 Task: Plan a team-building hiking excursion for the 28th at 6 PM.
Action: Mouse moved to (41, 65)
Screenshot: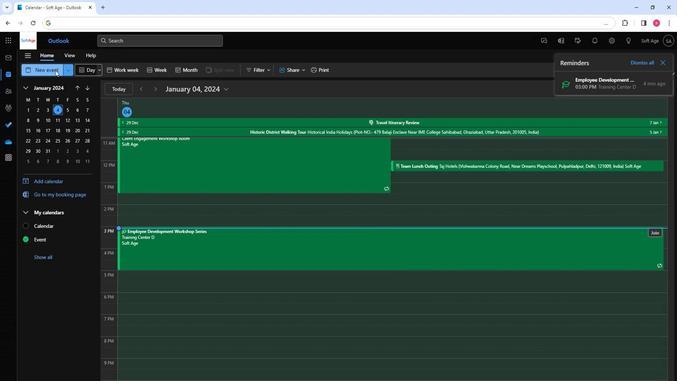 
Action: Mouse pressed left at (41, 65)
Screenshot: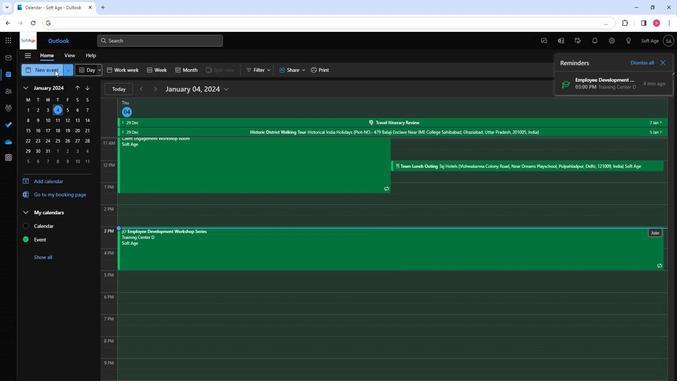 
Action: Mouse moved to (185, 114)
Screenshot: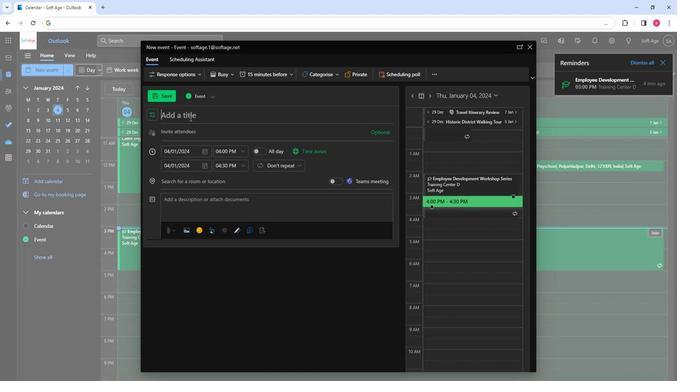 
Action: Mouse pressed left at (185, 114)
Screenshot: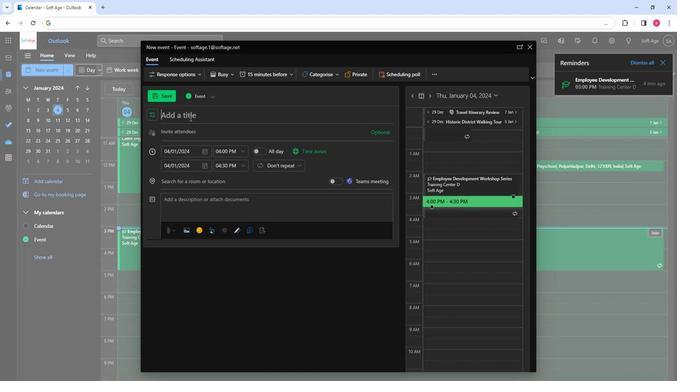 
Action: Mouse moved to (185, 114)
Screenshot: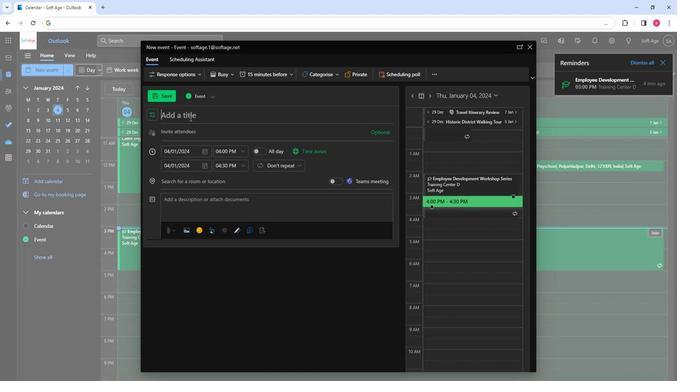 
Action: Key pressed <Key.shift>Team-<Key.shift>Building<Key.space><Key.shift>Hiking<Key.space><Key.shift>Excursion
Screenshot: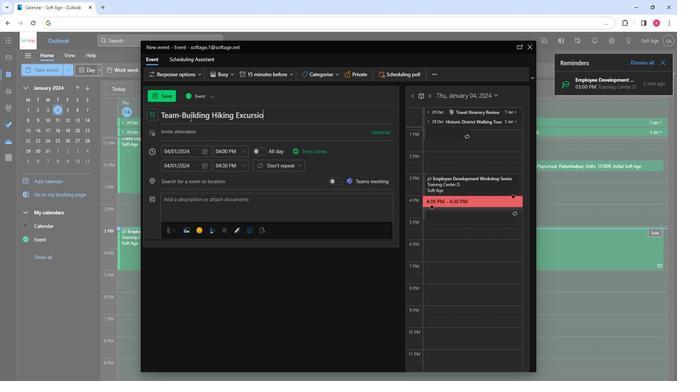 
Action: Mouse moved to (191, 130)
Screenshot: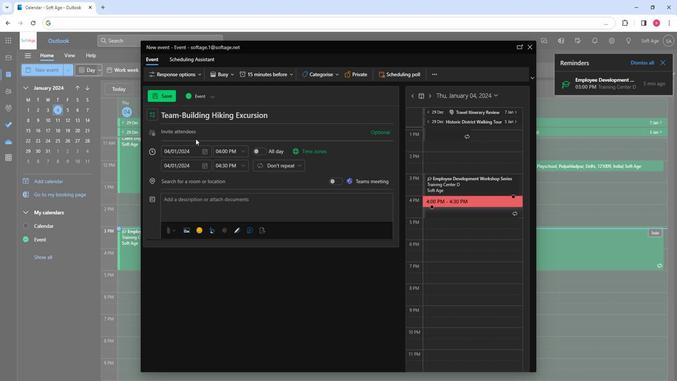 
Action: Mouse pressed left at (191, 130)
Screenshot: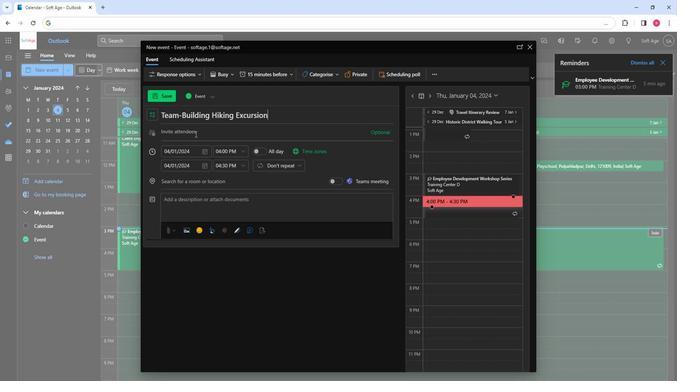 
Action: Key pressed so
Screenshot: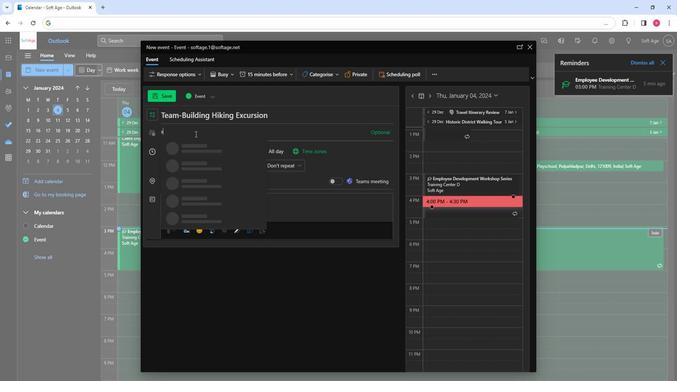 
Action: Mouse moved to (191, 162)
Screenshot: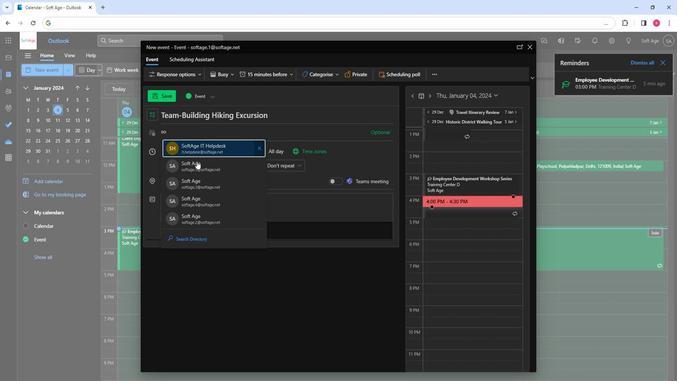 
Action: Mouse pressed left at (191, 162)
Screenshot: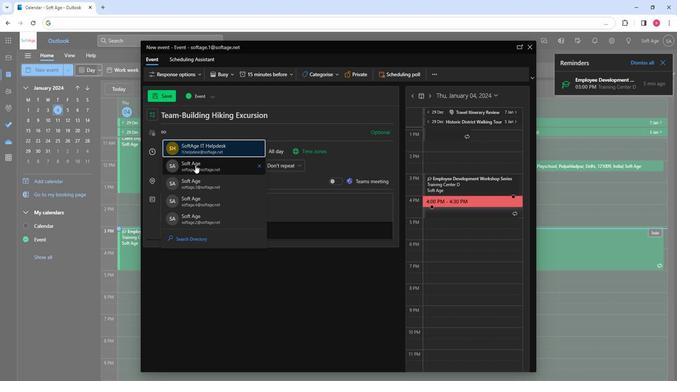 
Action: Key pressed so
Screenshot: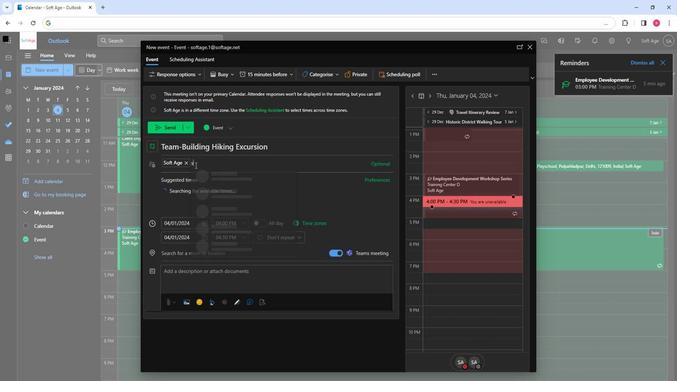 
Action: Mouse moved to (215, 211)
Screenshot: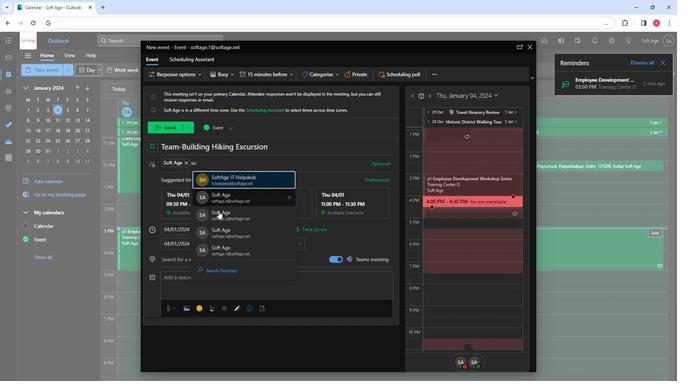 
Action: Mouse pressed left at (215, 211)
Screenshot: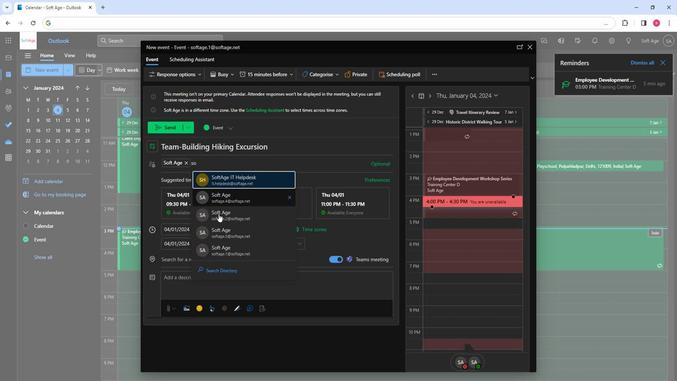 
Action: Key pressed so
Screenshot: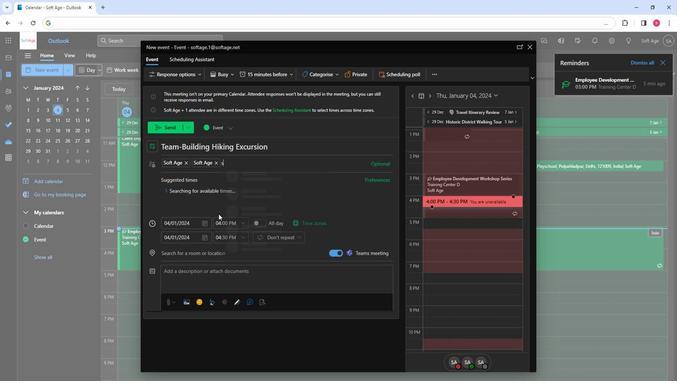 
Action: Mouse moved to (249, 235)
Screenshot: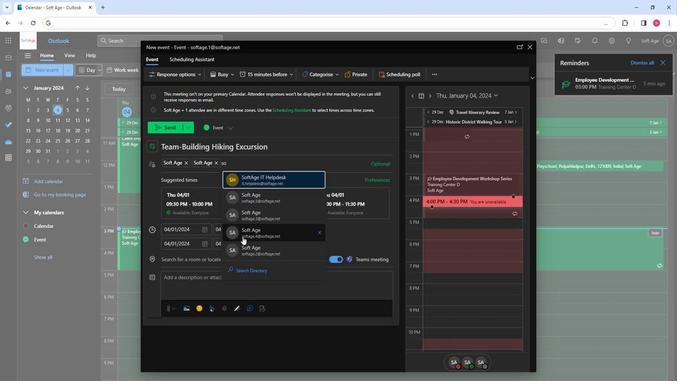
Action: Mouse pressed left at (249, 235)
Screenshot: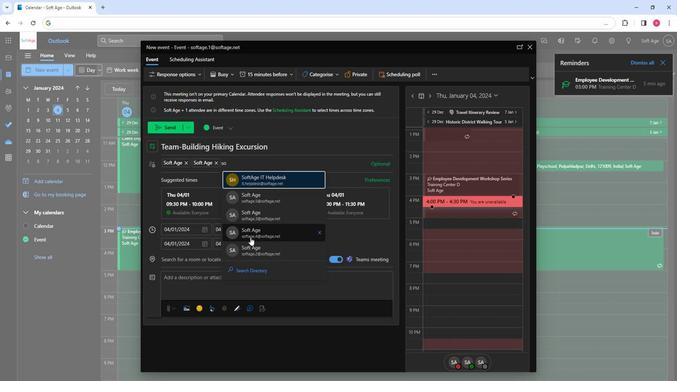
Action: Mouse moved to (199, 227)
Screenshot: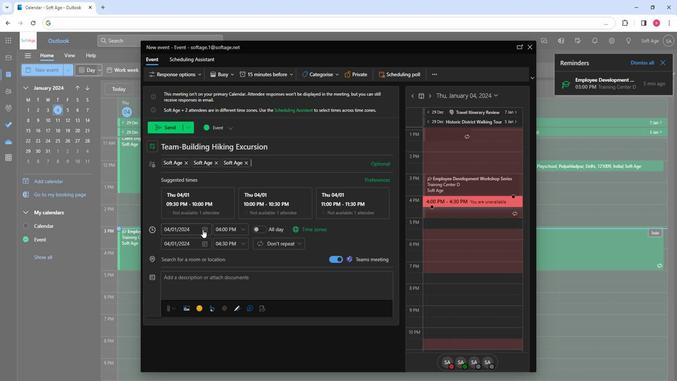 
Action: Mouse pressed left at (199, 227)
Screenshot: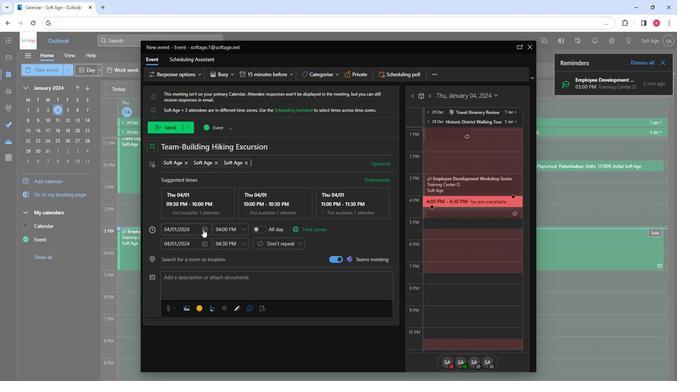 
Action: Mouse moved to (224, 297)
Screenshot: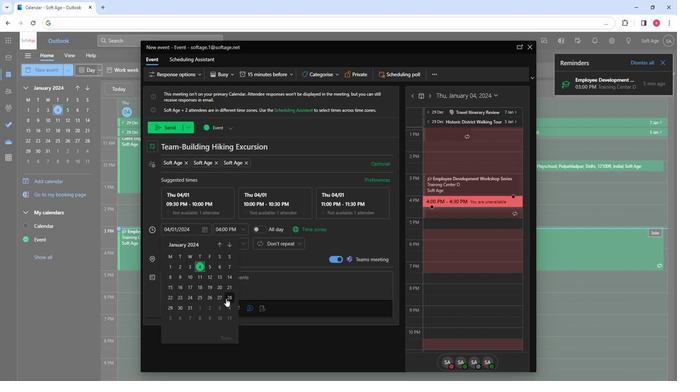 
Action: Mouse pressed left at (224, 297)
Screenshot: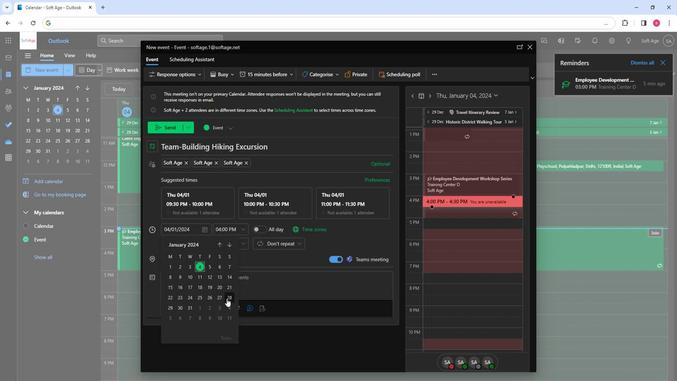 
Action: Mouse moved to (242, 228)
Screenshot: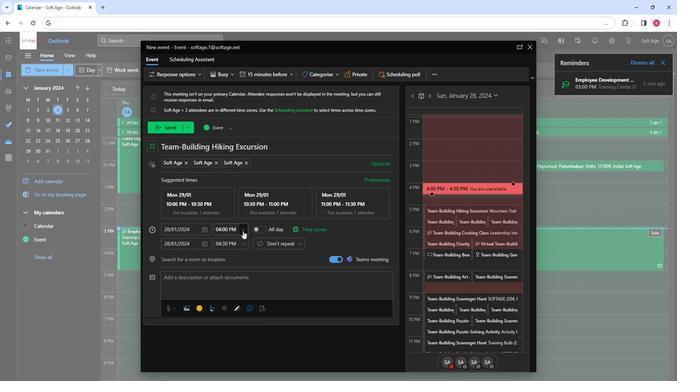 
Action: Mouse pressed left at (242, 228)
Screenshot: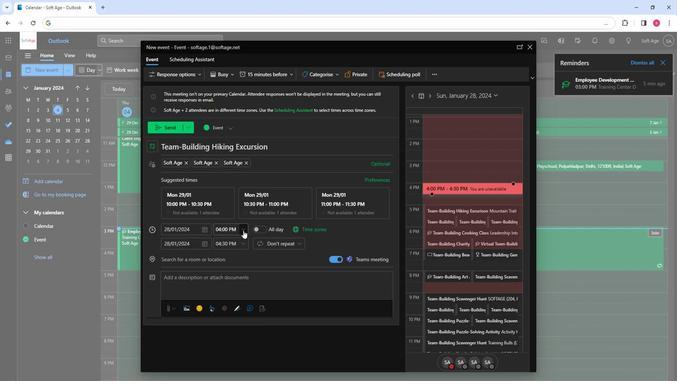 
Action: Mouse moved to (225, 291)
Screenshot: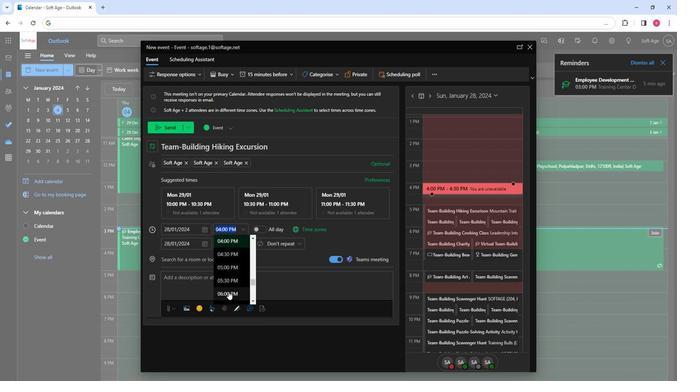 
Action: Mouse pressed left at (225, 291)
Screenshot: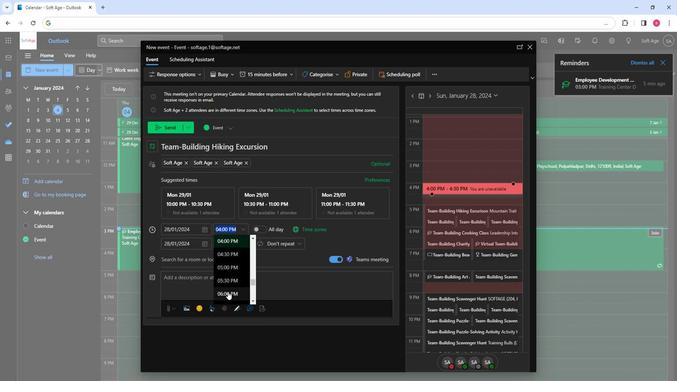 
Action: Mouse moved to (213, 260)
Screenshot: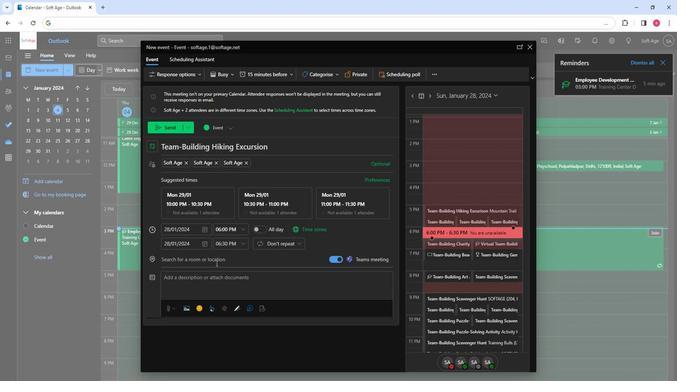 
Action: Mouse pressed left at (213, 260)
Screenshot: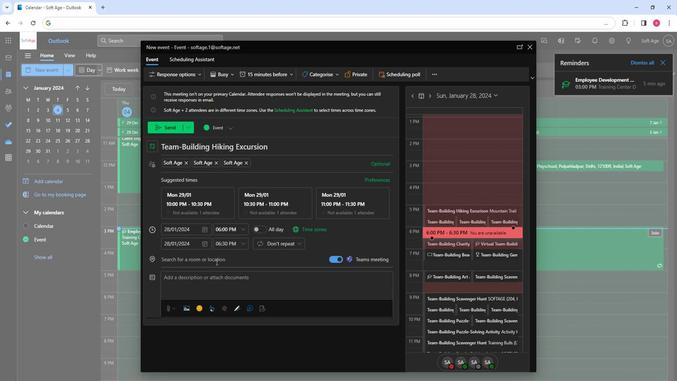 
Action: Key pressed moun
Screenshot: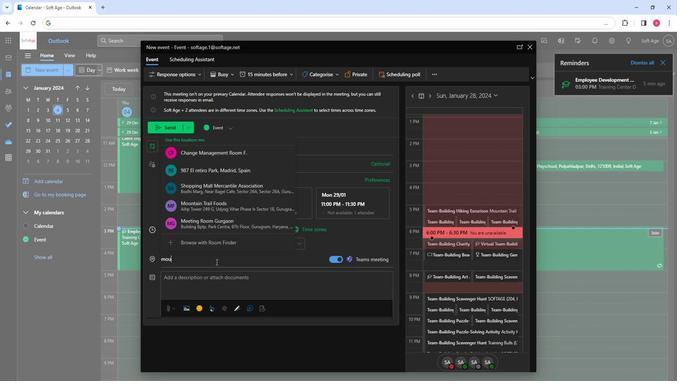 
Action: Mouse moved to (203, 152)
Screenshot: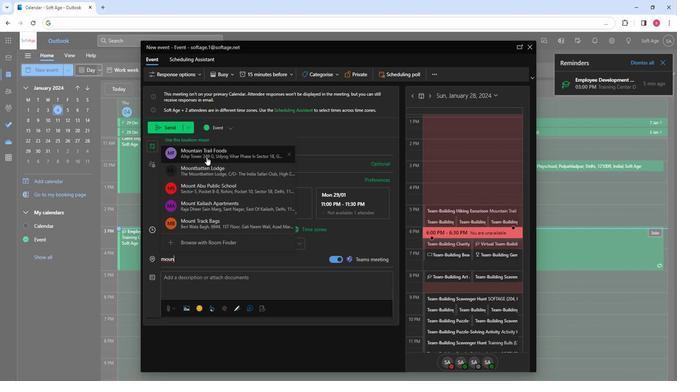 
Action: Mouse pressed left at (203, 152)
Screenshot: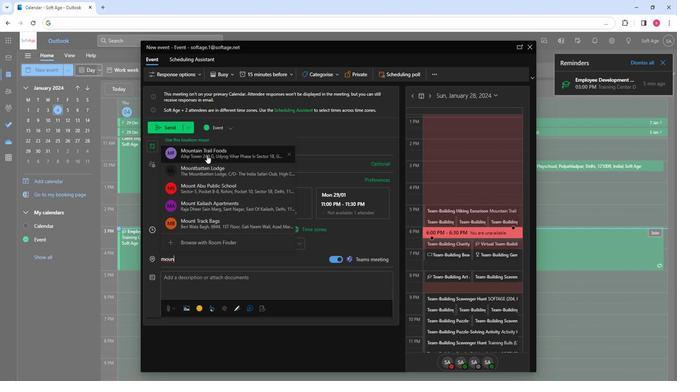 
Action: Mouse moved to (178, 279)
Screenshot: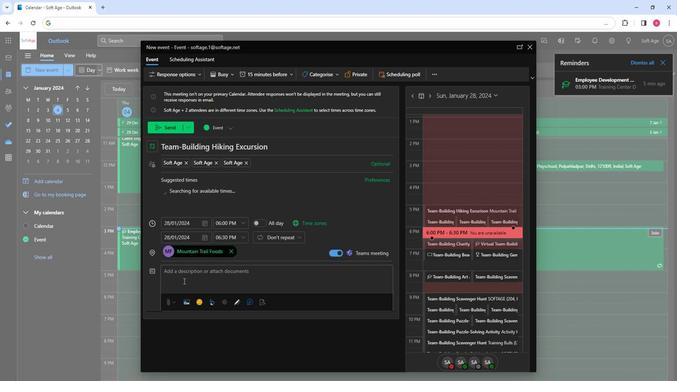 
Action: Mouse pressed left at (178, 279)
Screenshot: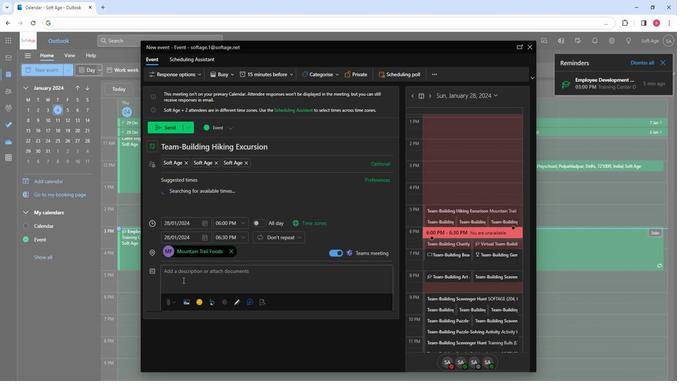 
Action: Key pressed <Key.shift>Embark<Key.space>on<Key.space>a<Key.space>team-building<Key.space>hiking<Key.space>excursion<Key.space>for<Key.space>an<Key.space>adventurous<Key.space>bonding<Key.space>experience.<Key.space><Key.shift>Strengthen<Key.space>collaboration,<Key.space>resilience,<Key.space>and<Key.space>camaraderie<Key.space>amidst<Key.space>the<Key.space>scenic<Key.space>beauty<Key.space>of<Key.space>nature,<Key.space>fostering<Key.space>a<Key.space>unified<Key.space>and<Key.space>motivated<Key.space>team.
Screenshot: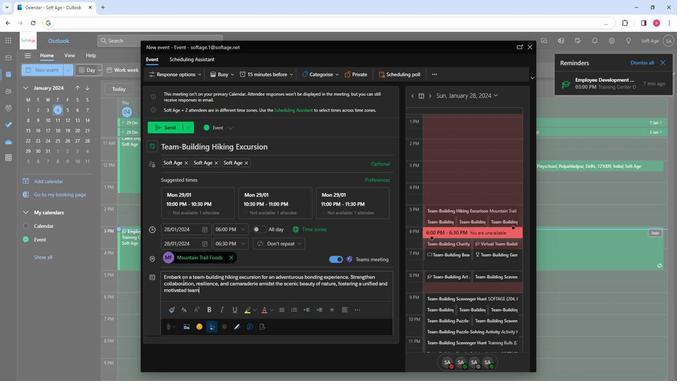 
Action: Mouse moved to (201, 283)
Screenshot: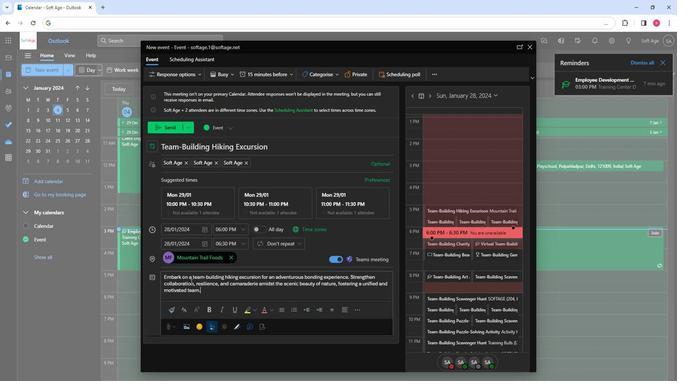 
Action: Mouse pressed left at (201, 283)
Screenshot: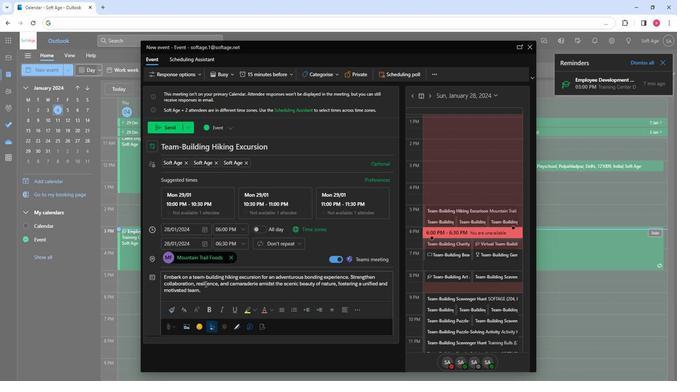 
Action: Mouse pressed left at (201, 283)
Screenshot: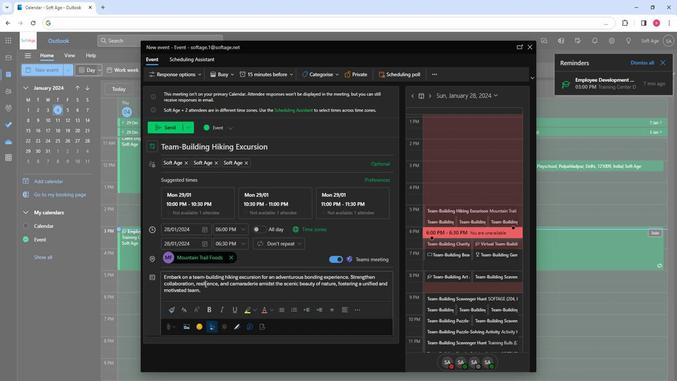 
Action: Mouse pressed left at (201, 283)
Screenshot: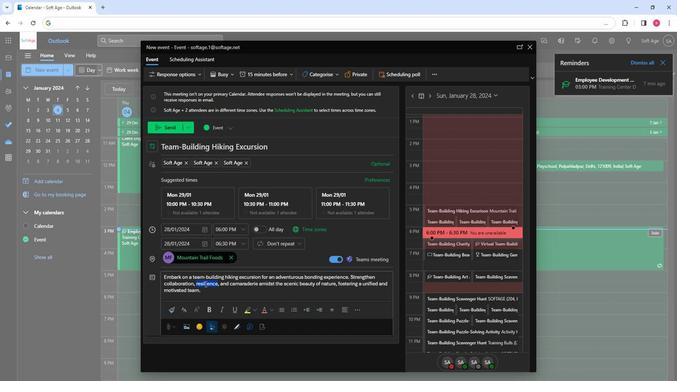 
Action: Mouse pressed left at (201, 283)
Screenshot: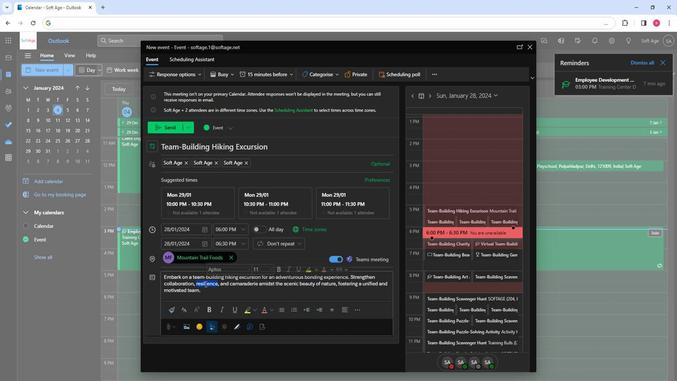 
Action: Mouse moved to (180, 307)
Screenshot: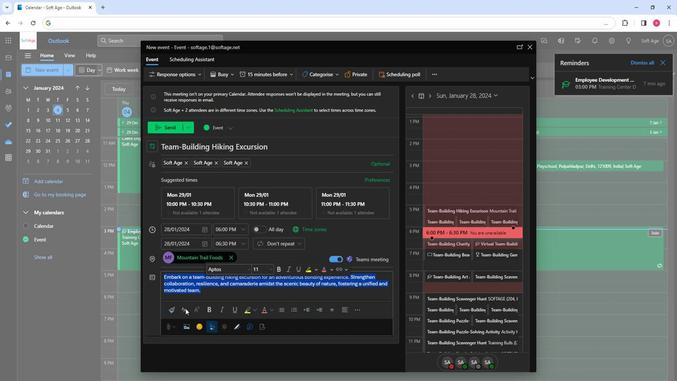 
Action: Mouse pressed left at (180, 307)
Screenshot: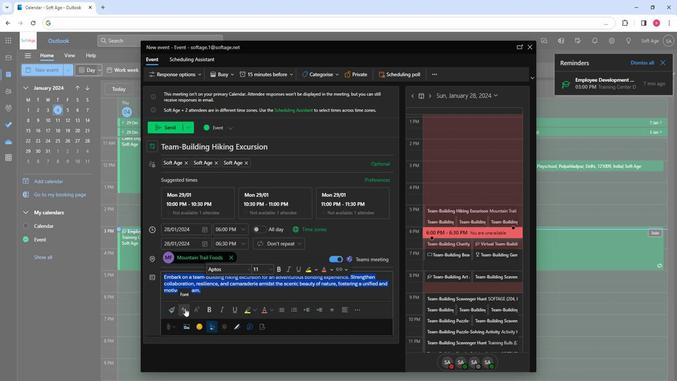 
Action: Mouse moved to (206, 218)
Screenshot: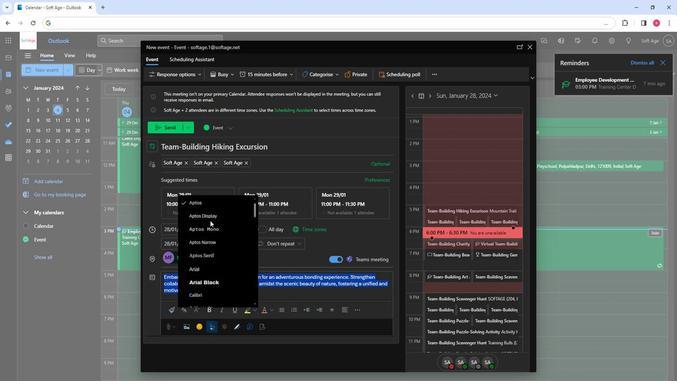 
Action: Mouse scrolled (206, 218) with delta (0, 0)
Screenshot: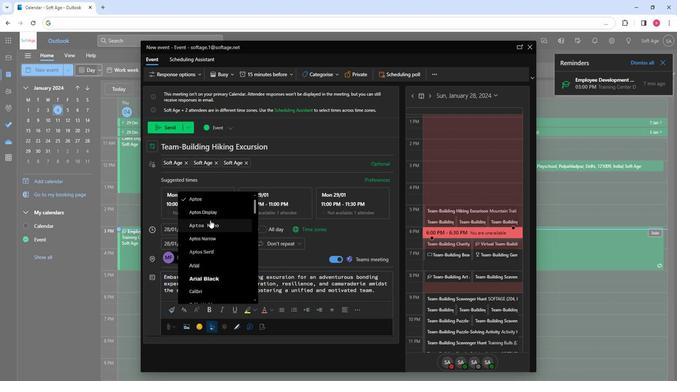 
Action: Mouse scrolled (206, 218) with delta (0, 0)
Screenshot: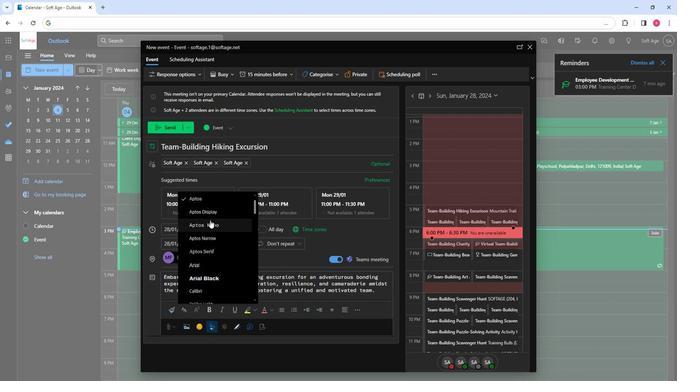 
Action: Mouse moved to (207, 230)
Screenshot: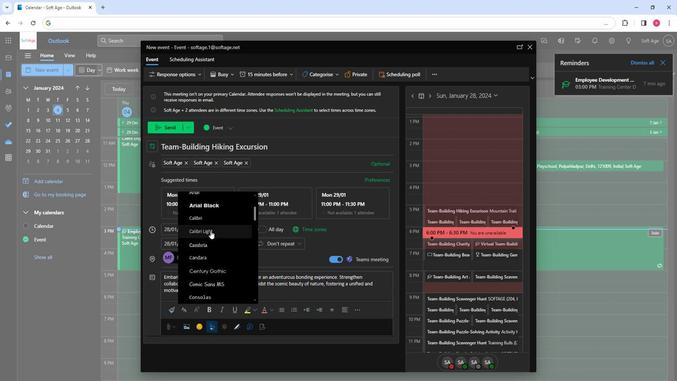 
Action: Mouse scrolled (207, 229) with delta (0, 0)
Screenshot: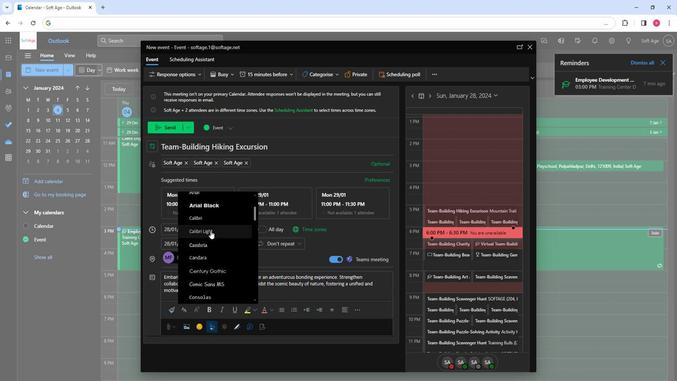 
Action: Mouse moved to (207, 231)
Screenshot: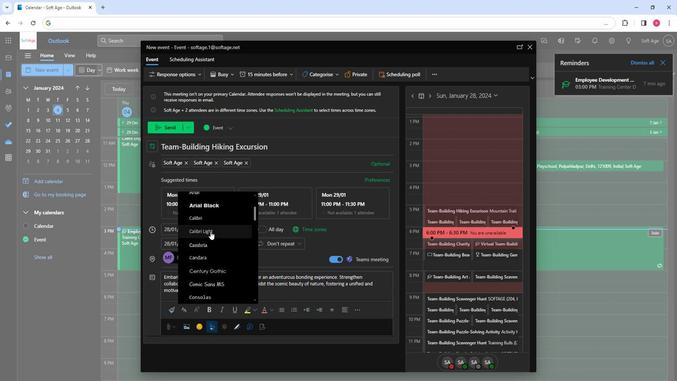 
Action: Mouse scrolled (207, 231) with delta (0, 0)
Screenshot: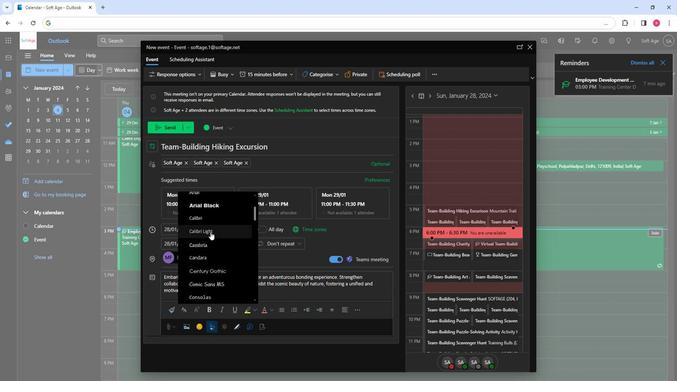 
Action: Mouse moved to (201, 220)
Screenshot: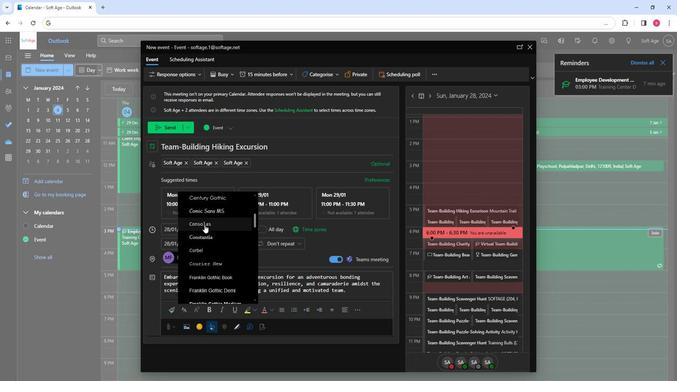 
Action: Mouse pressed left at (201, 220)
Screenshot: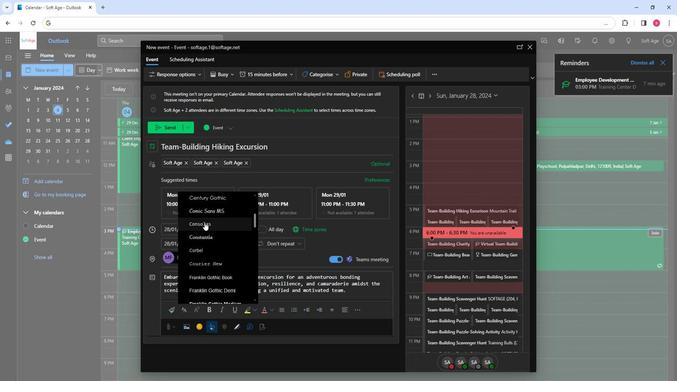 
Action: Mouse moved to (224, 306)
Screenshot: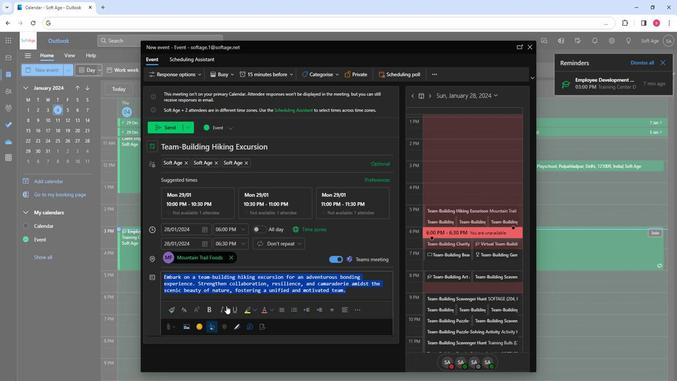 
Action: Mouse pressed left at (224, 306)
Screenshot: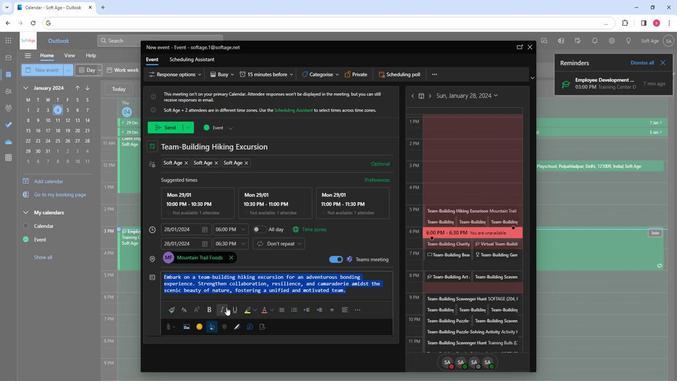 
Action: Mouse moved to (273, 309)
Screenshot: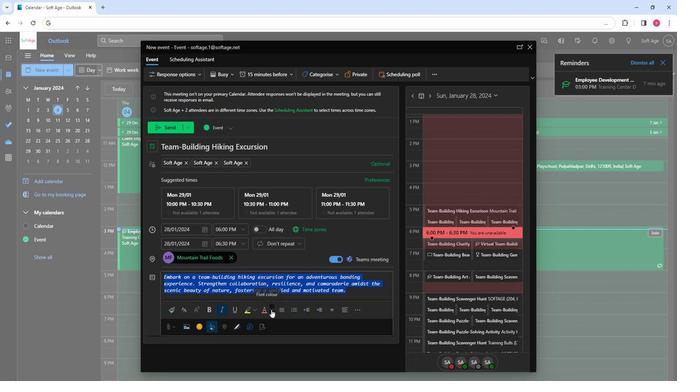 
Action: Mouse pressed left at (273, 309)
Screenshot: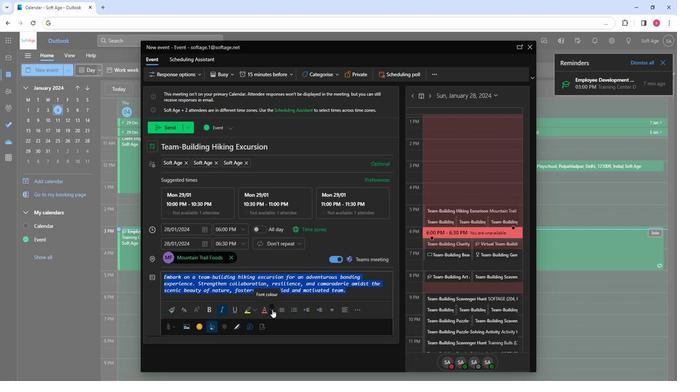 
Action: Mouse moved to (305, 266)
Screenshot: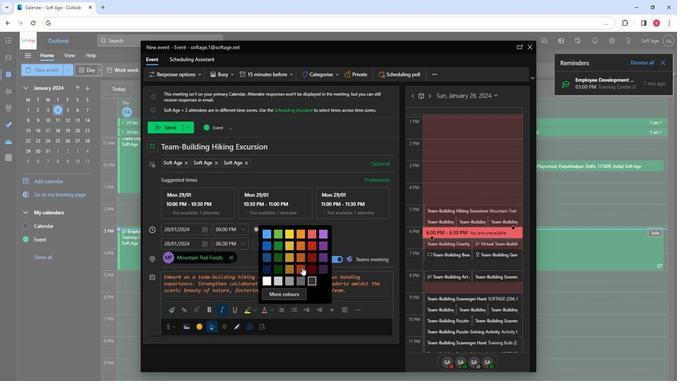 
Action: Mouse pressed left at (305, 266)
Screenshot: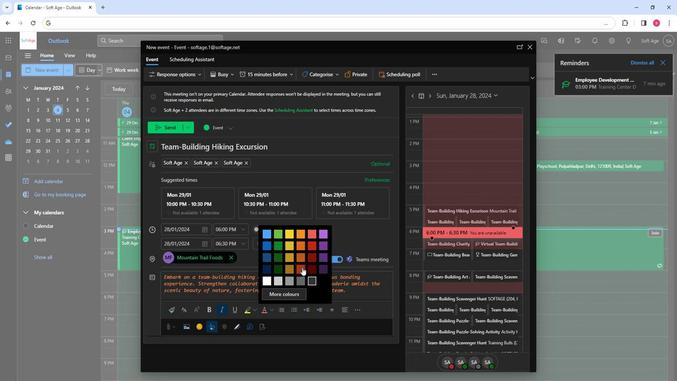 
Action: Mouse moved to (323, 309)
Screenshot: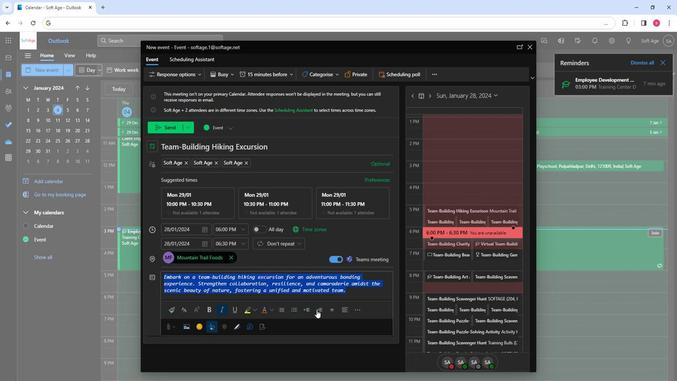 
Action: Mouse pressed left at (323, 309)
Screenshot: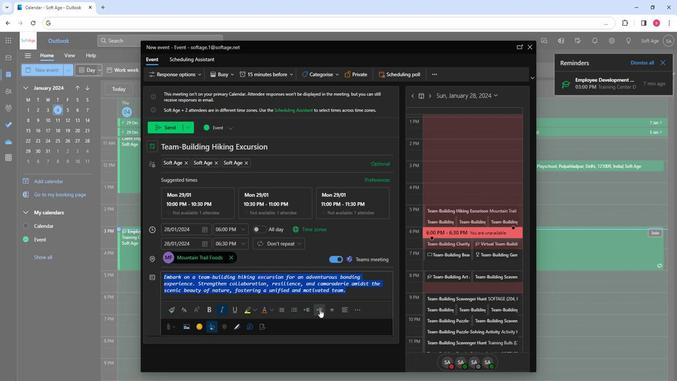 
Action: Mouse moved to (387, 293)
Screenshot: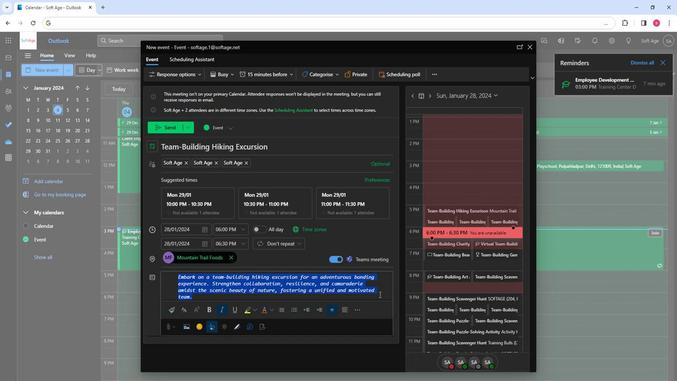 
Action: Mouse pressed left at (387, 293)
Screenshot: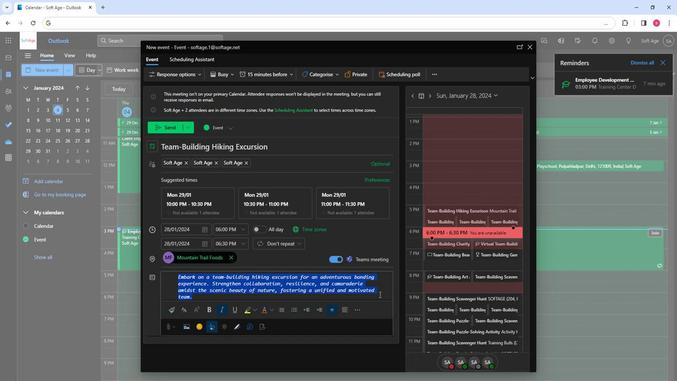 
Action: Mouse moved to (169, 123)
Screenshot: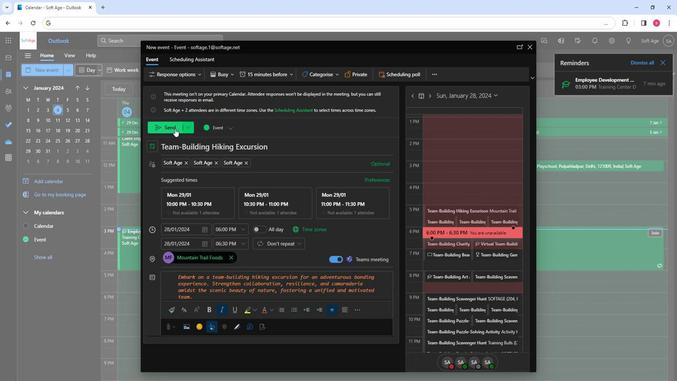 
Action: Mouse pressed left at (169, 123)
Screenshot: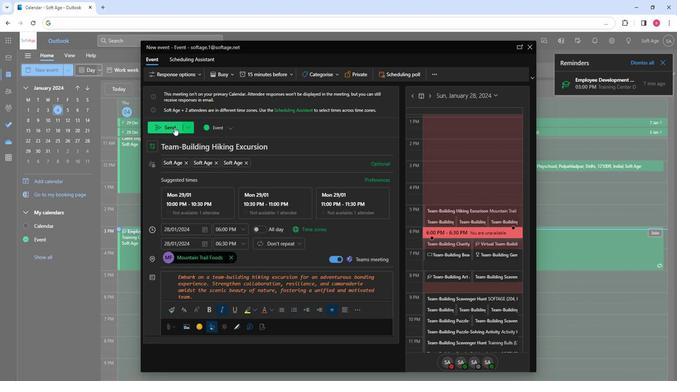 
Action: Mouse moved to (277, 320)
Screenshot: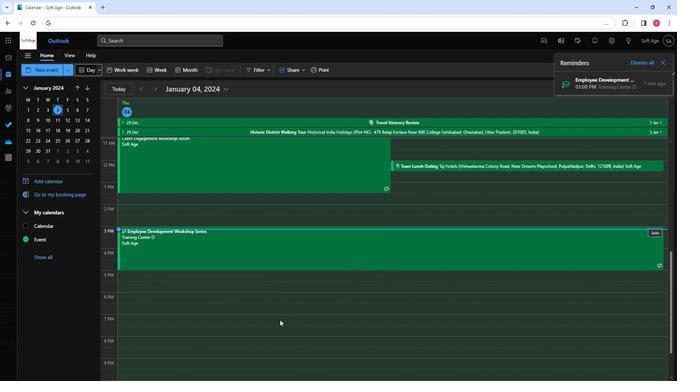 
